 Task: Add Ultima Replenisher Electrolyte Mix, Cherry Pomegranate, Single Stickpack to the cart.
Action: Mouse pressed left at (11, 90)
Screenshot: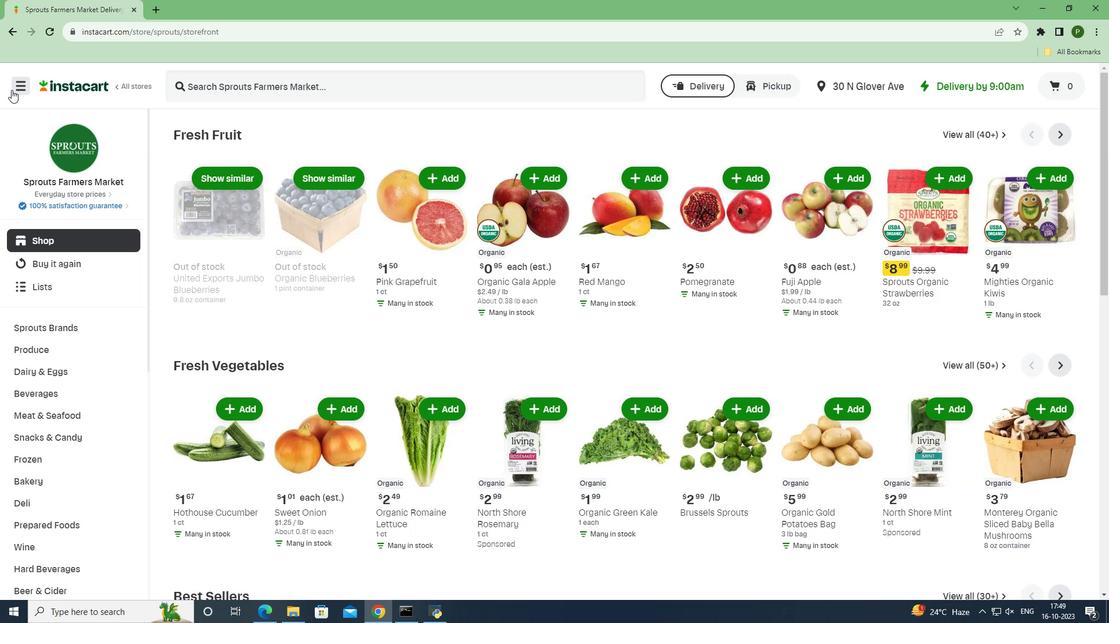 
Action: Mouse moved to (39, 302)
Screenshot: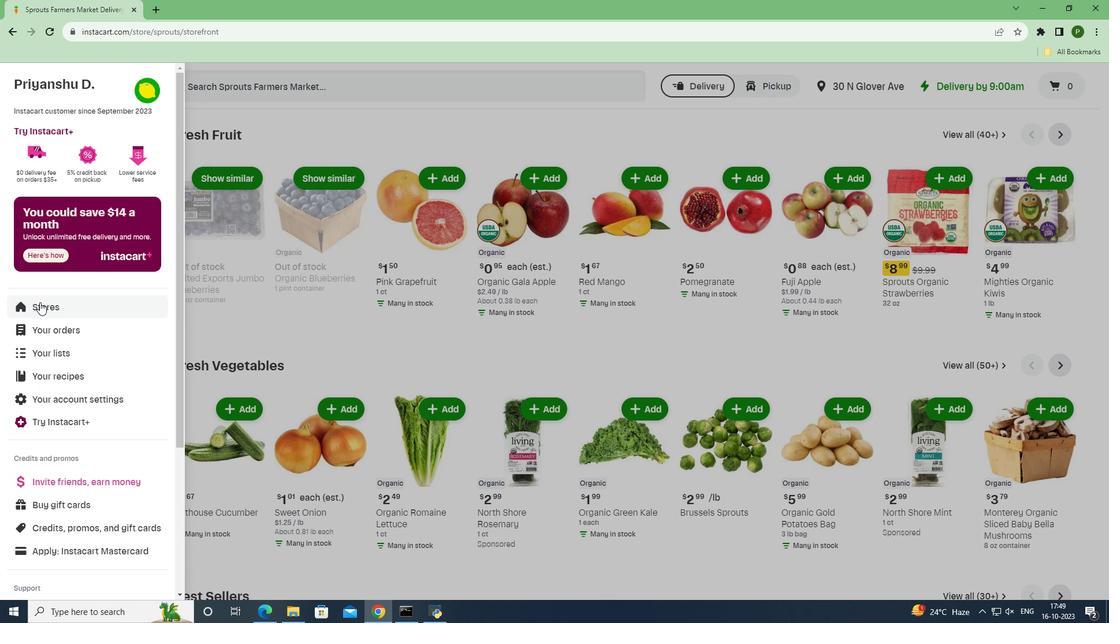 
Action: Mouse pressed left at (39, 302)
Screenshot: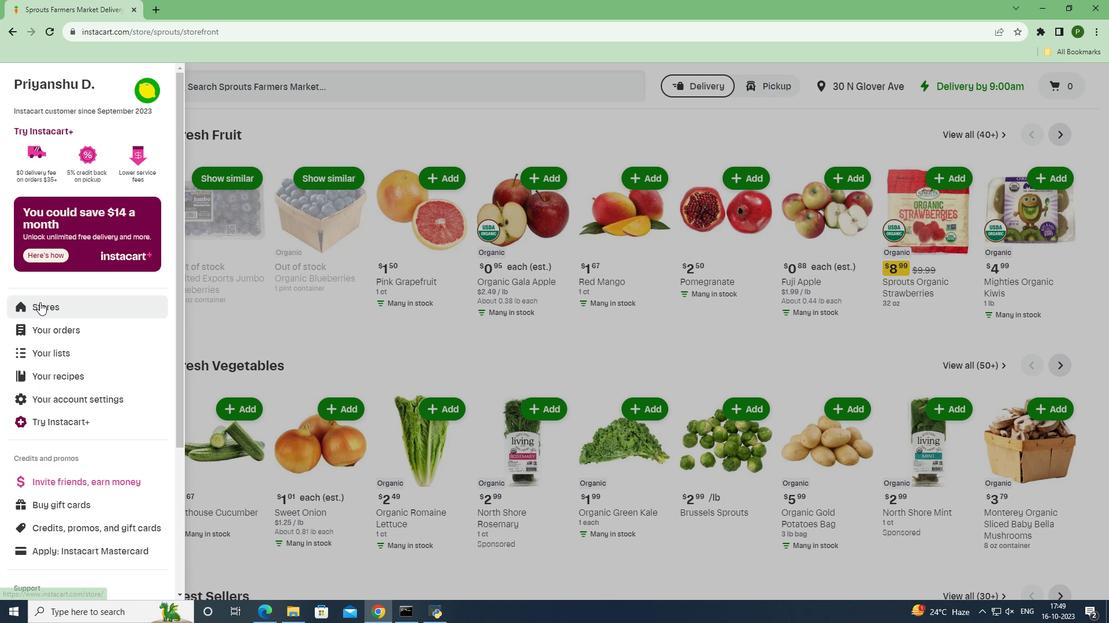 
Action: Mouse moved to (276, 120)
Screenshot: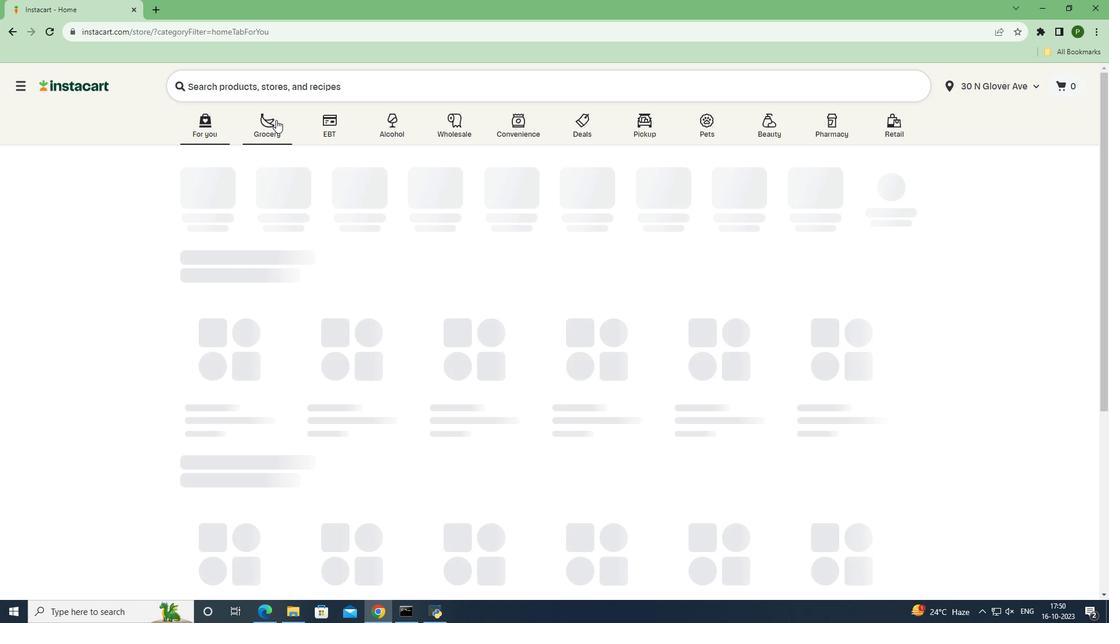 
Action: Mouse pressed left at (276, 120)
Screenshot: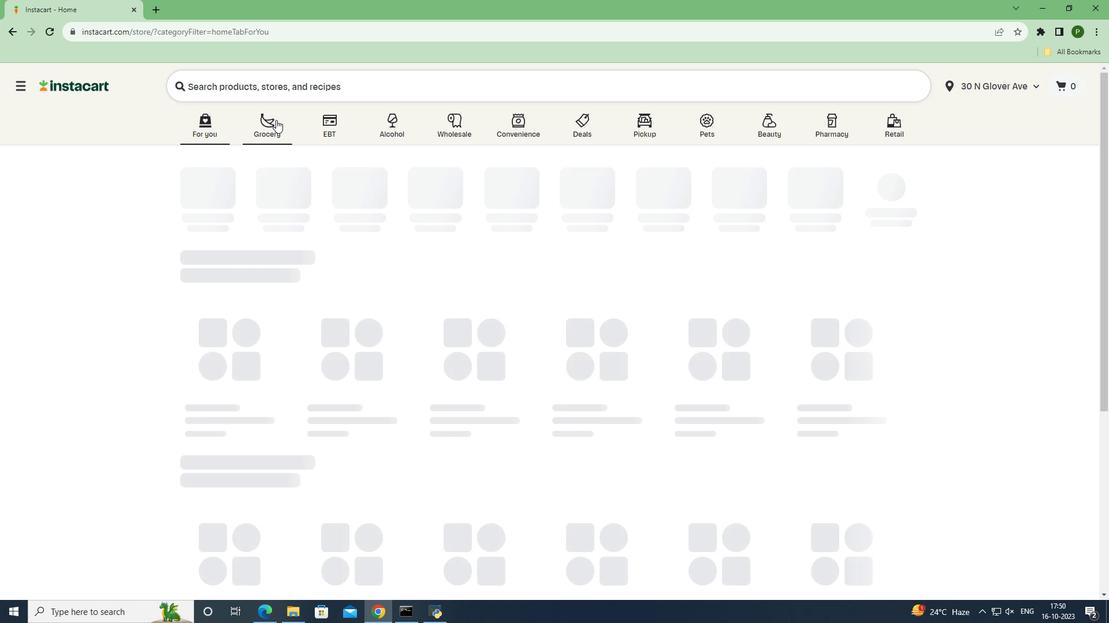 
Action: Mouse moved to (701, 264)
Screenshot: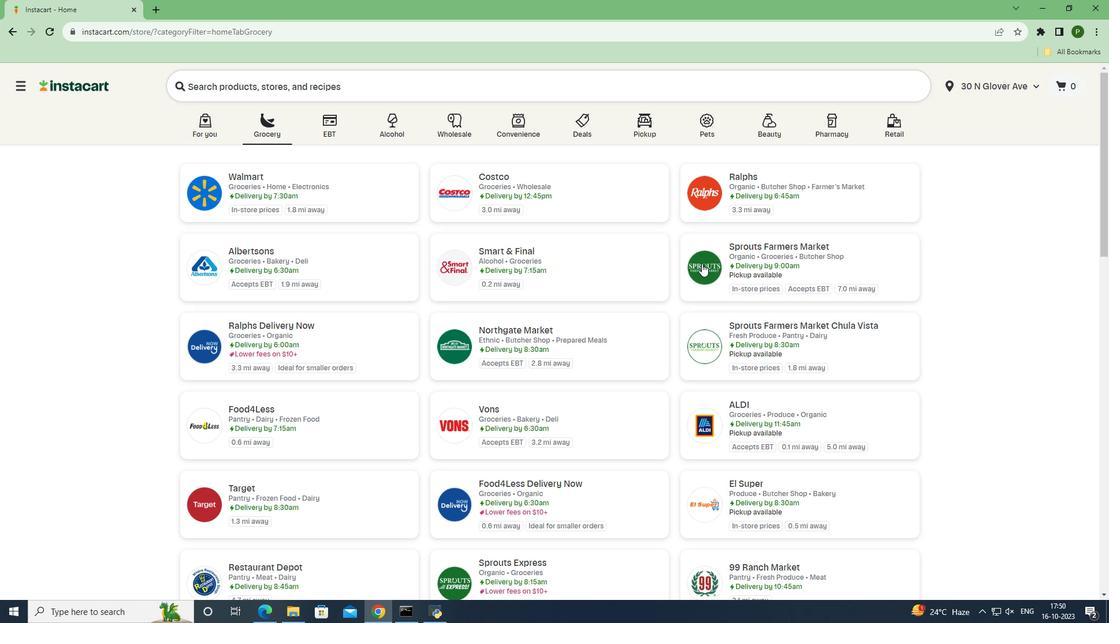 
Action: Mouse pressed left at (701, 264)
Screenshot: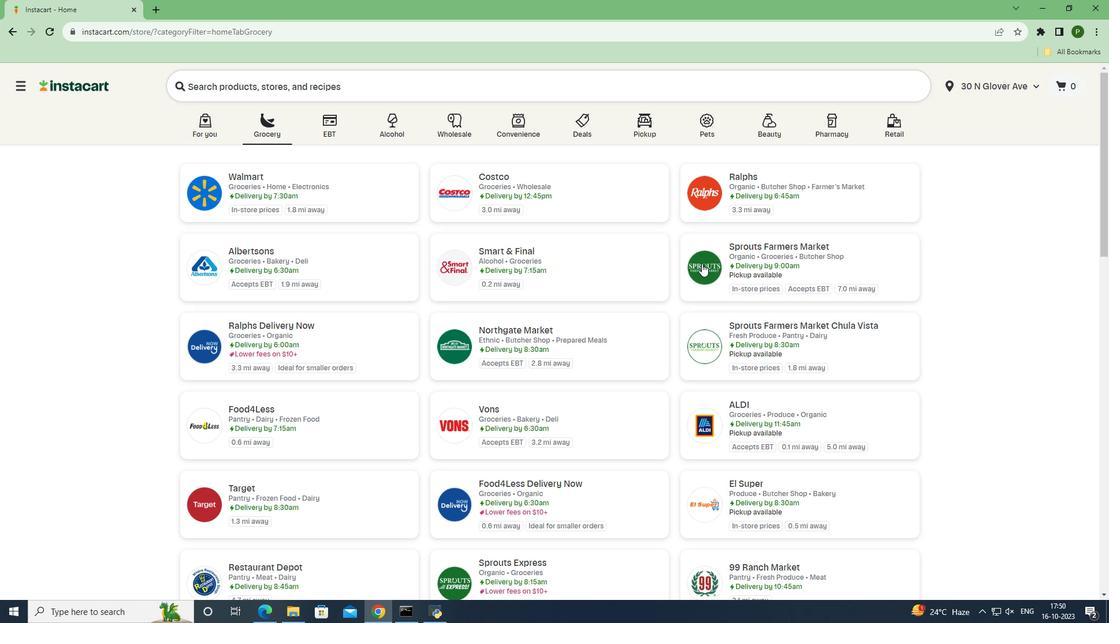 
Action: Mouse moved to (62, 388)
Screenshot: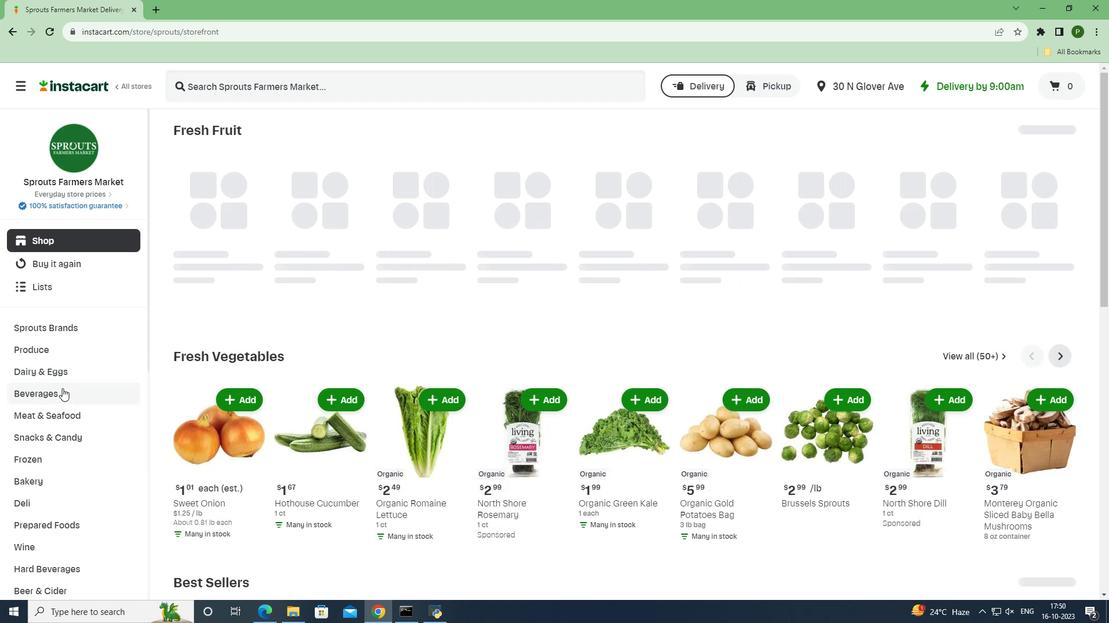 
Action: Mouse pressed left at (62, 388)
Screenshot: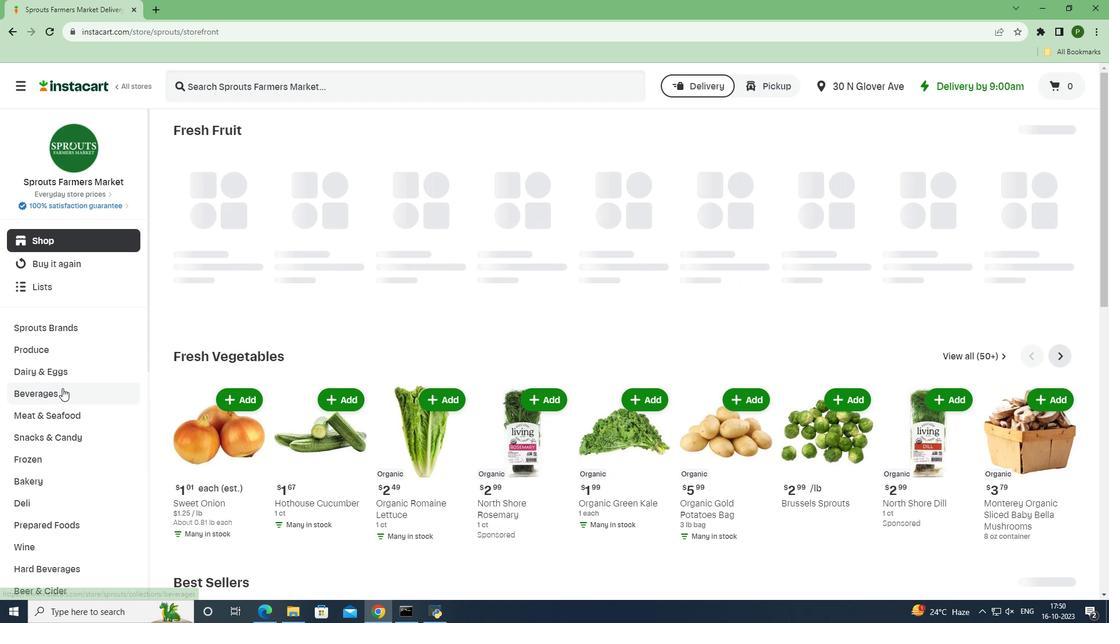 
Action: Mouse moved to (1037, 161)
Screenshot: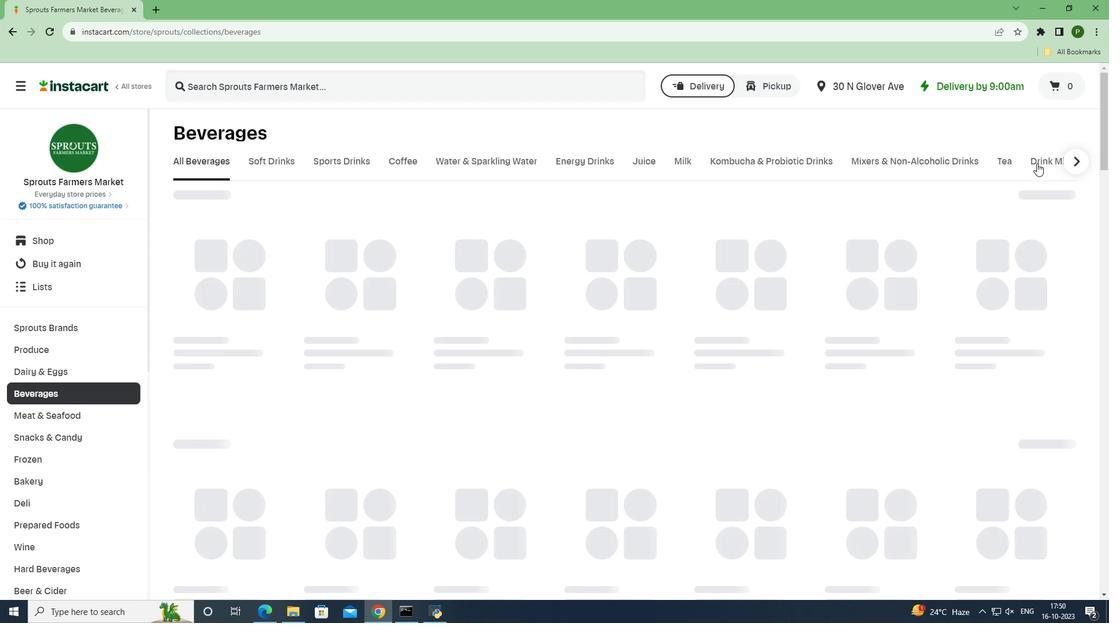 
Action: Mouse pressed left at (1037, 161)
Screenshot: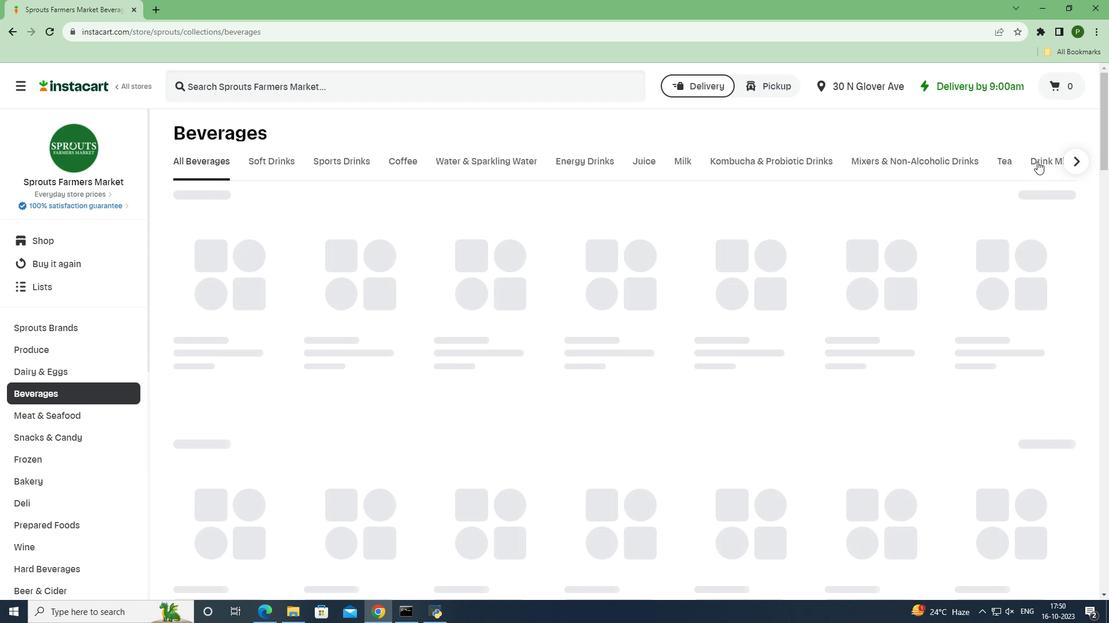 
Action: Mouse moved to (644, 210)
Screenshot: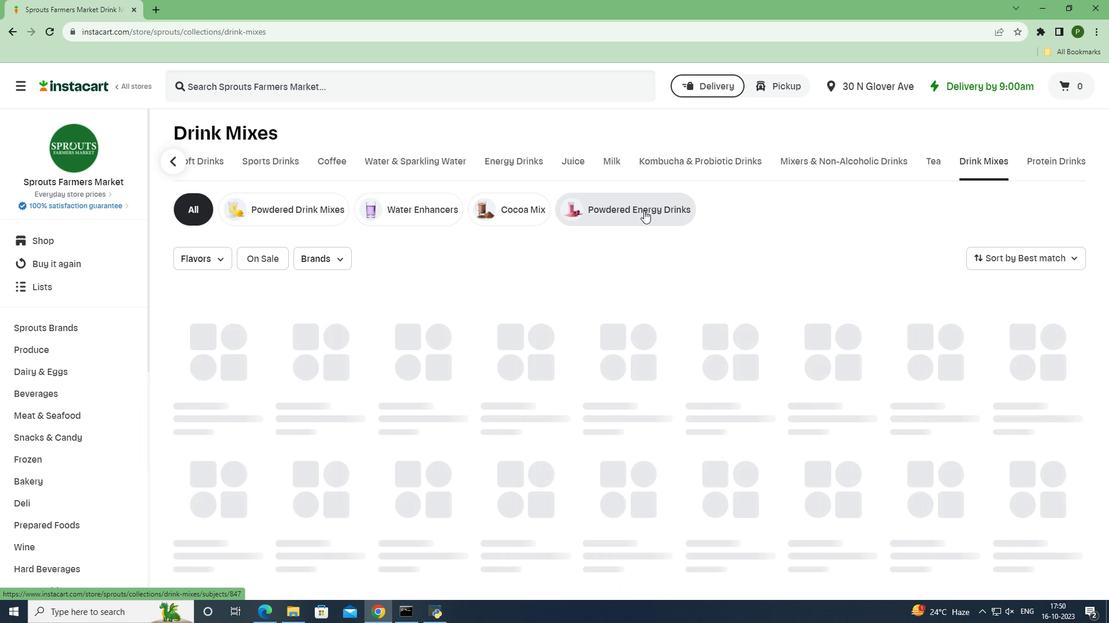 
Action: Mouse pressed left at (644, 210)
Screenshot: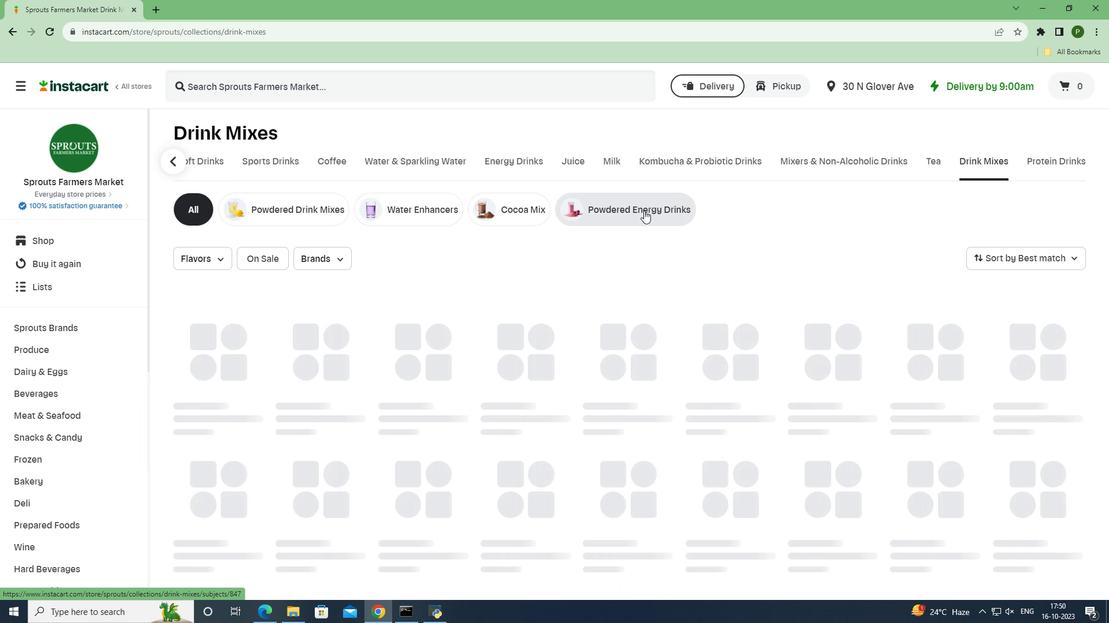 
Action: Mouse moved to (290, 87)
Screenshot: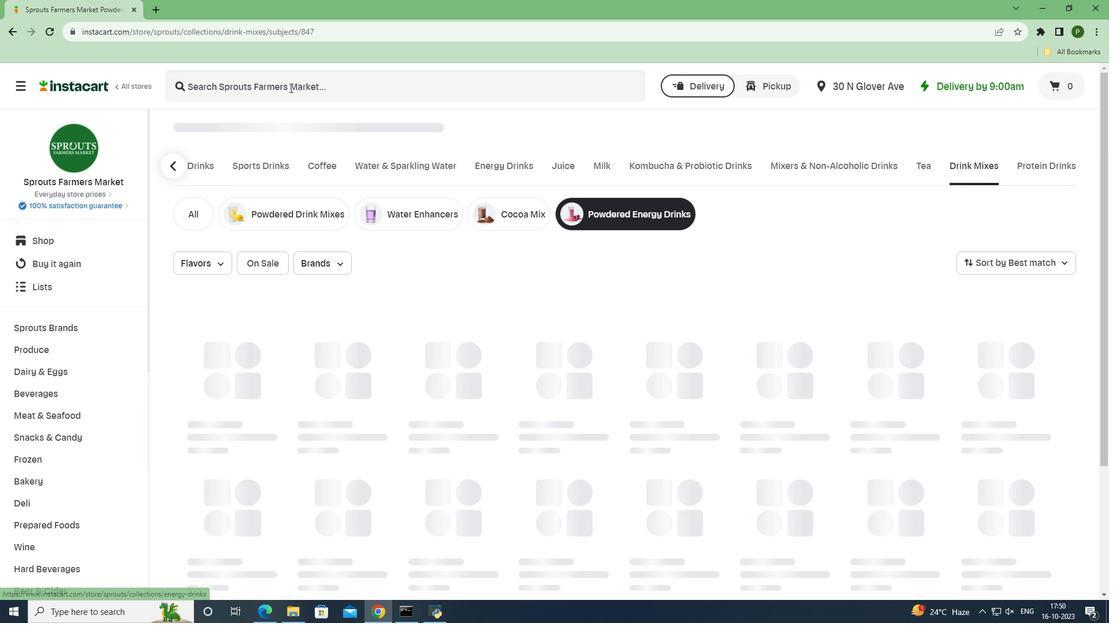 
Action: Mouse pressed left at (290, 87)
Screenshot: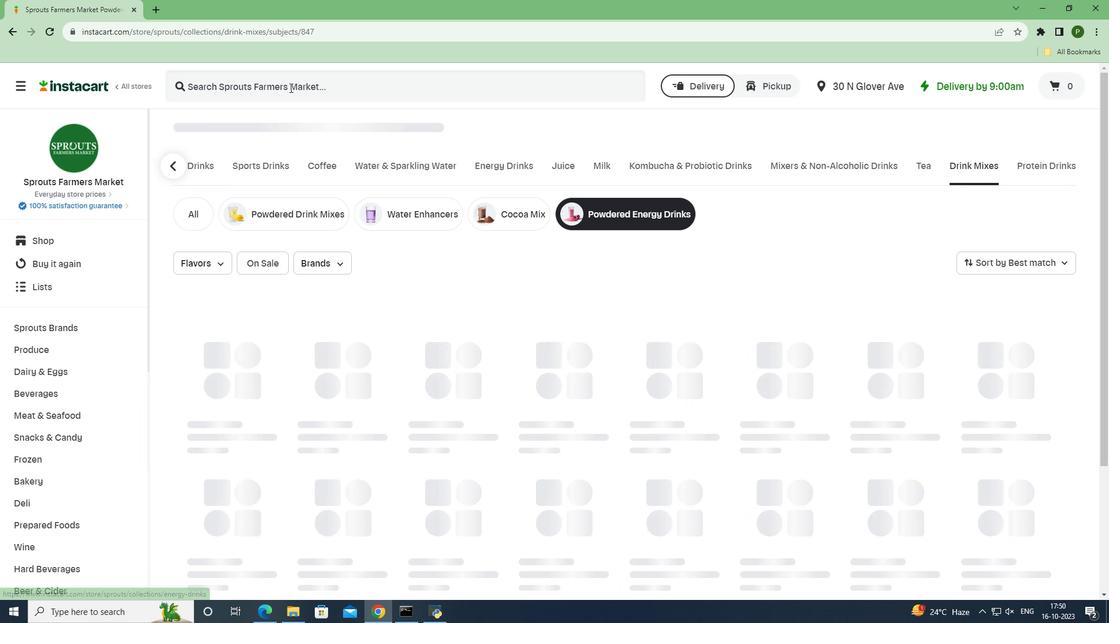
Action: Key pressed <Key.caps_lock>U<Key.caps_lock>ltima<Key.space><Key.caps_lock>R<Key.caps_lock>eplenisher<Key.space><Key.caps_lock>E<Key.caps_lock>lectrolyte<Key.space><Key.caps_lock>M<Key.caps_lock>ix,<Key.space><Key.caps_lock>C<Key.caps_lock>herry<Key.space><Key.caps_lock>P<Key.caps_lock>omegranate,<Key.space><Key.caps_lock>S<Key.caps_lock>ingle<Key.space><Key.caps_lock>S<Key.caps_lock>tickpack<Key.space><Key.enter>
Screenshot: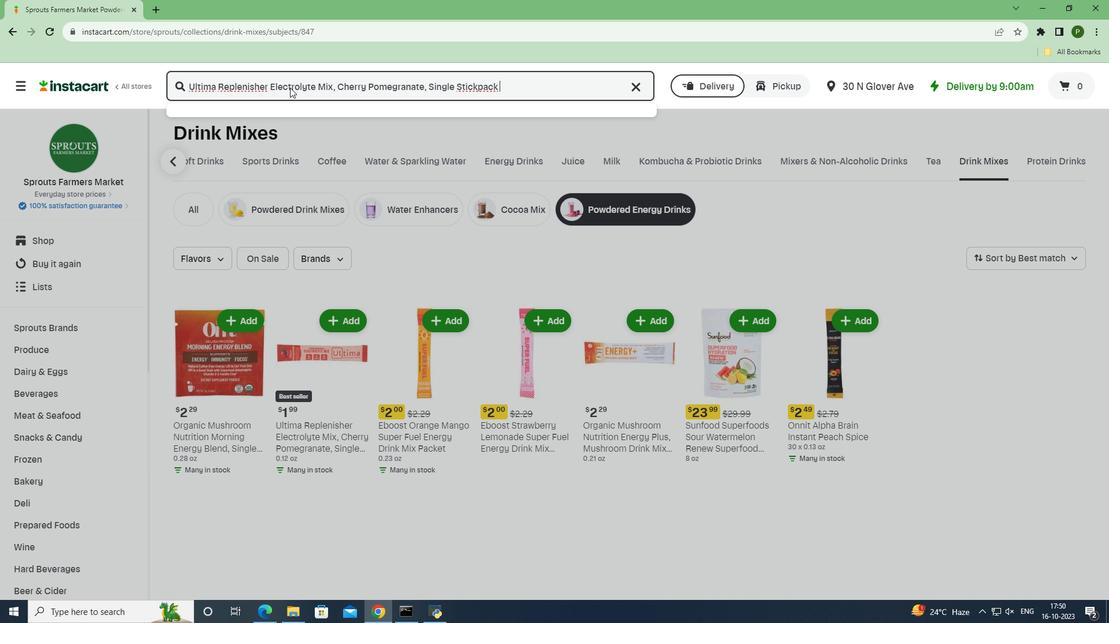
Action: Mouse moved to (685, 201)
Screenshot: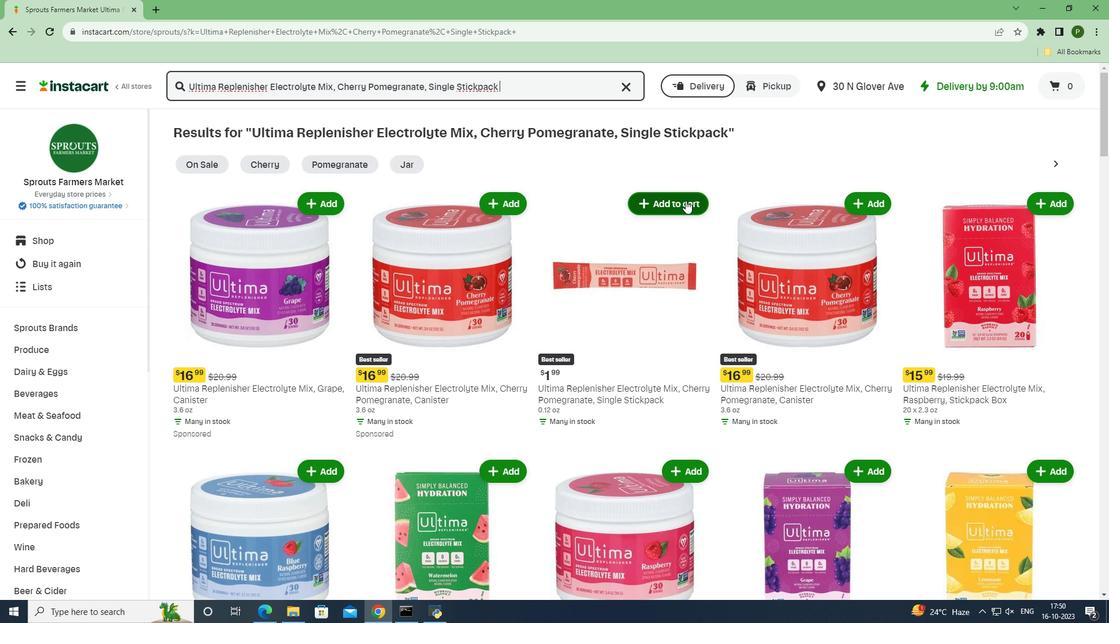 
Action: Mouse pressed left at (685, 201)
Screenshot: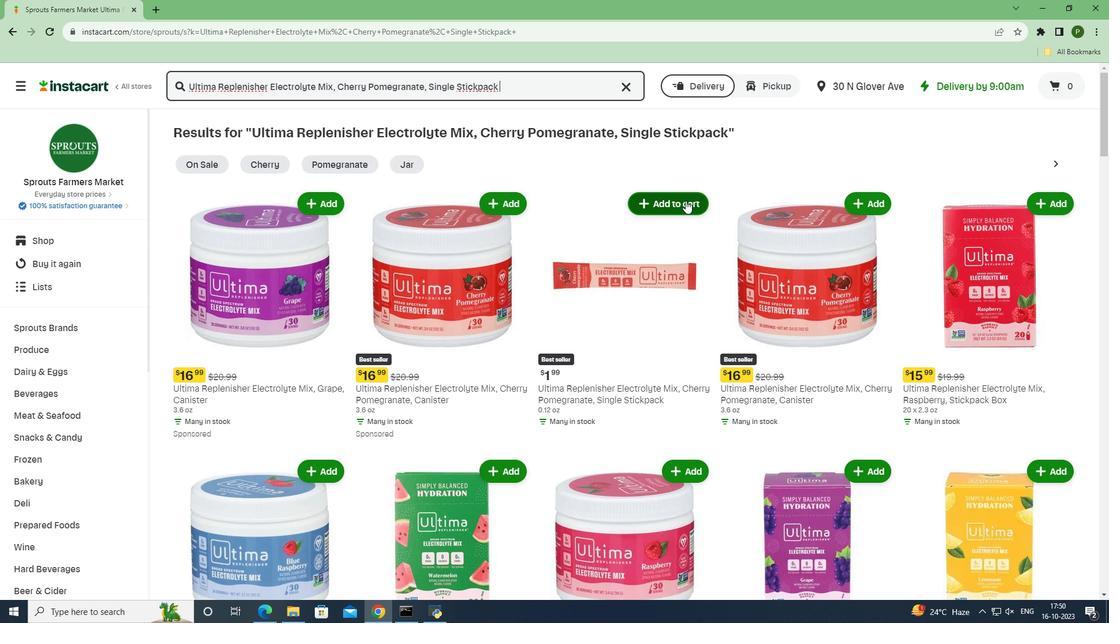 
Action: Mouse moved to (697, 287)
Screenshot: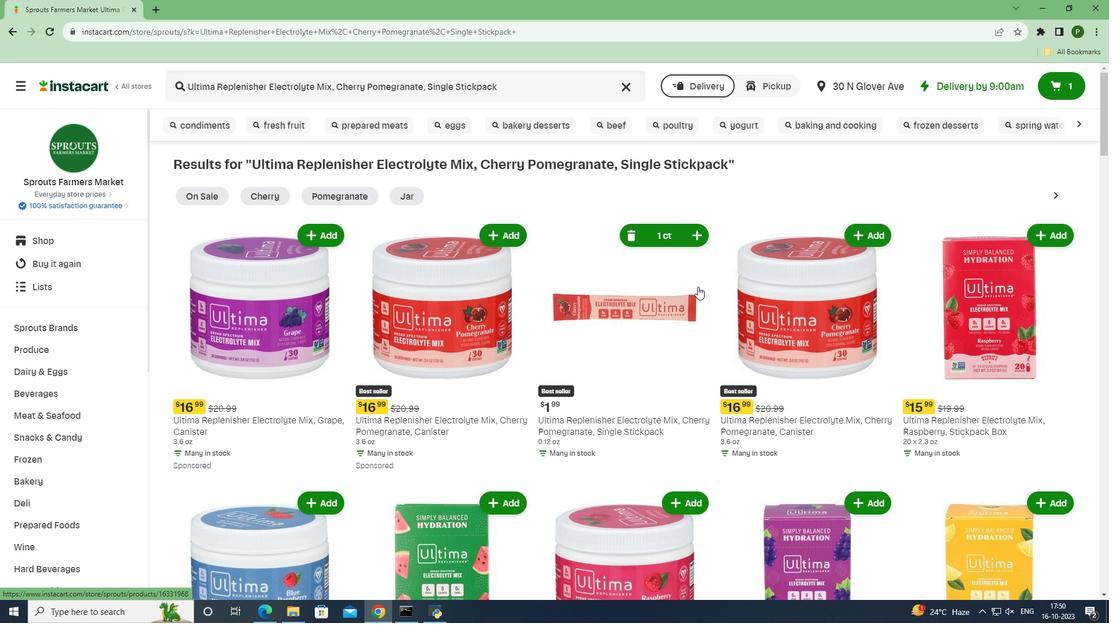 
